 Task: Create New Vendor with Vendor Name: Scott Equipment, Billing Address Line1: 601 Pendergast St., Billing Address Line2: Battle Ground, Billing Address Line3: TX 77905
Action: Mouse moved to (151, 25)
Screenshot: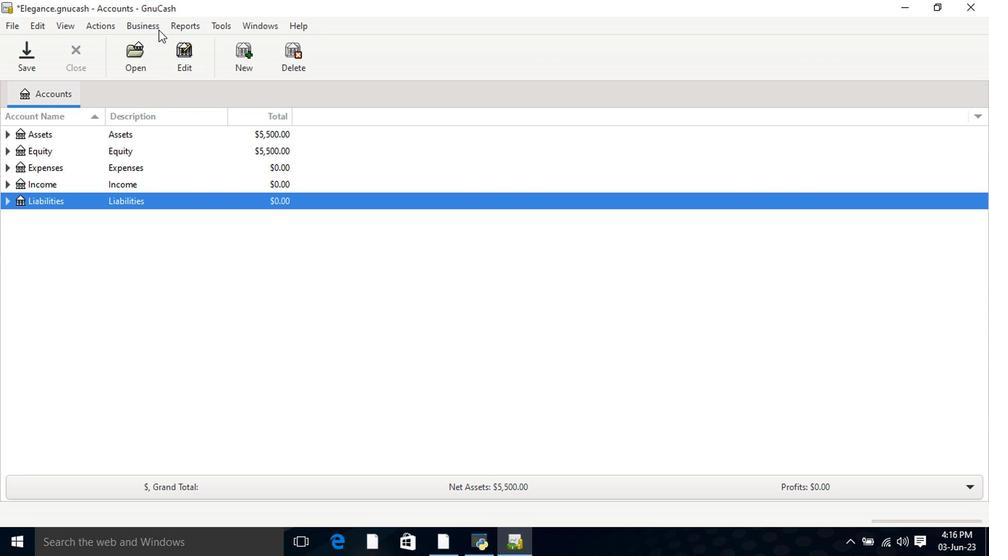 
Action: Mouse pressed left at (151, 25)
Screenshot: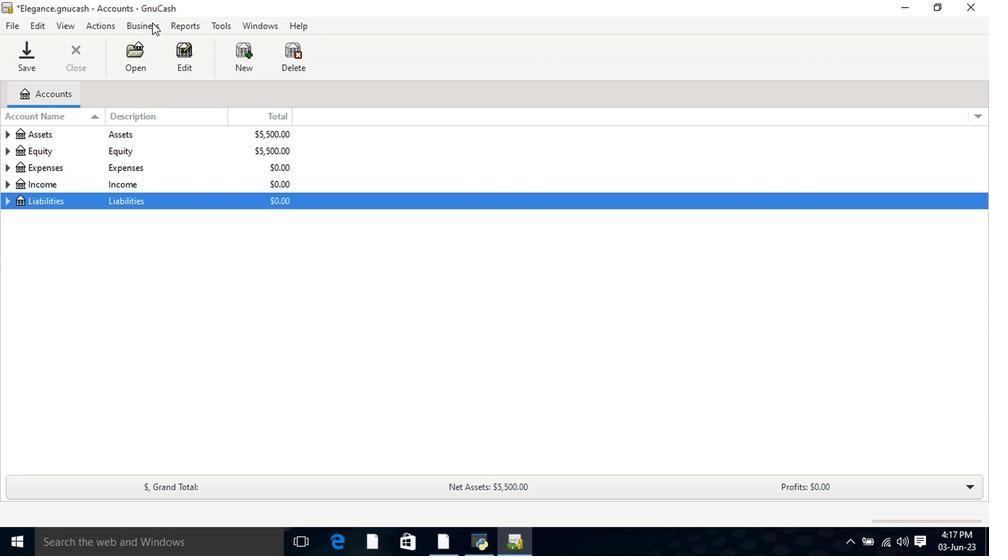 
Action: Mouse moved to (154, 59)
Screenshot: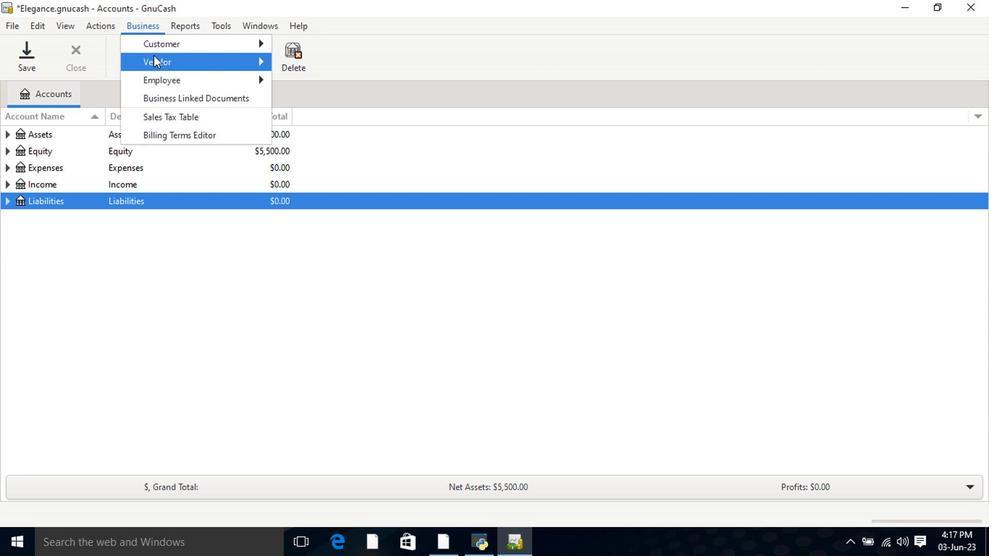 
Action: Mouse pressed left at (154, 59)
Screenshot: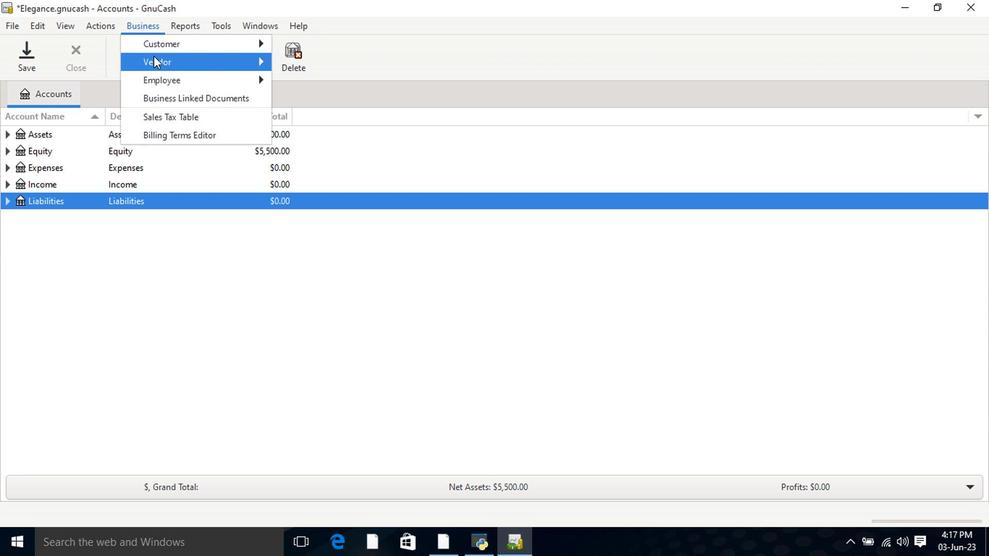 
Action: Mouse moved to (295, 79)
Screenshot: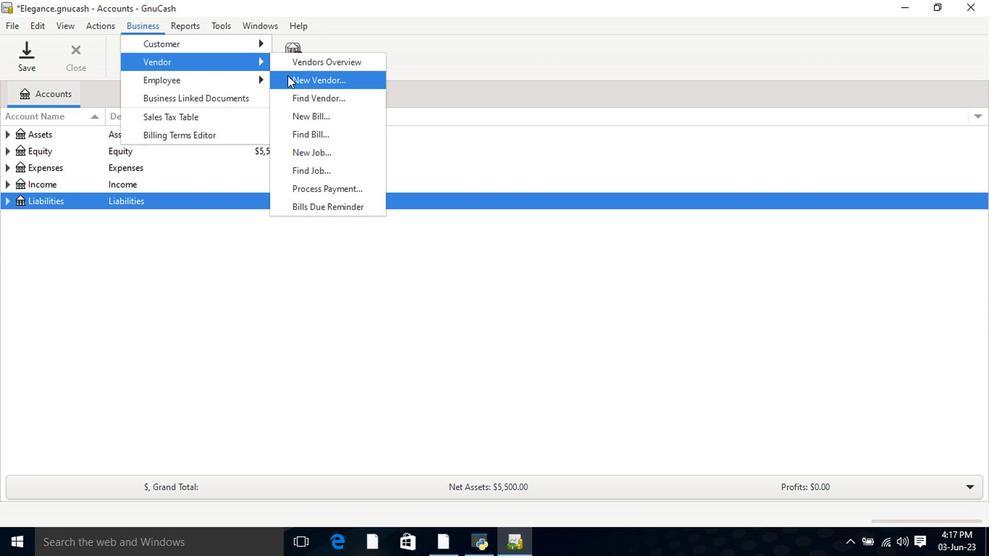 
Action: Mouse pressed left at (295, 79)
Screenshot: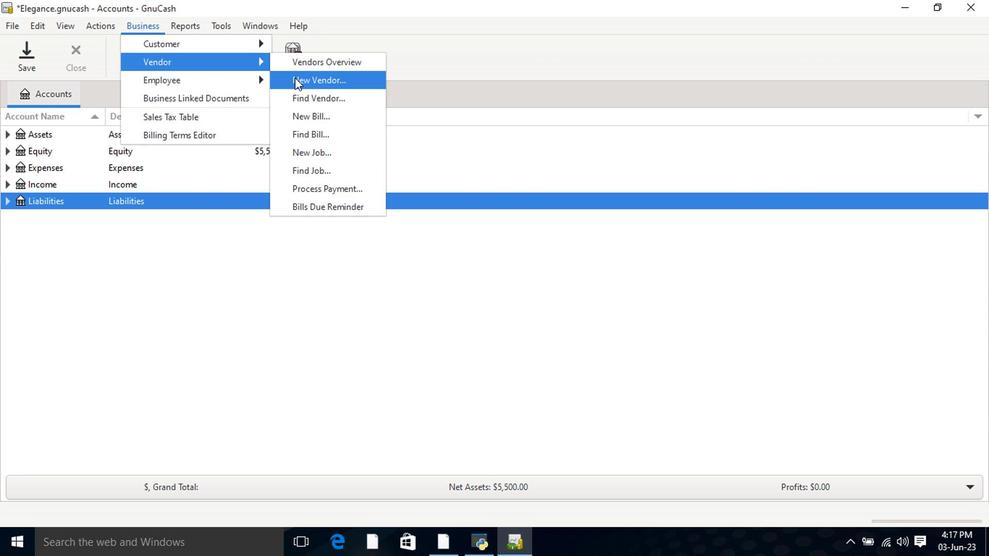 
Action: Mouse moved to (531, 158)
Screenshot: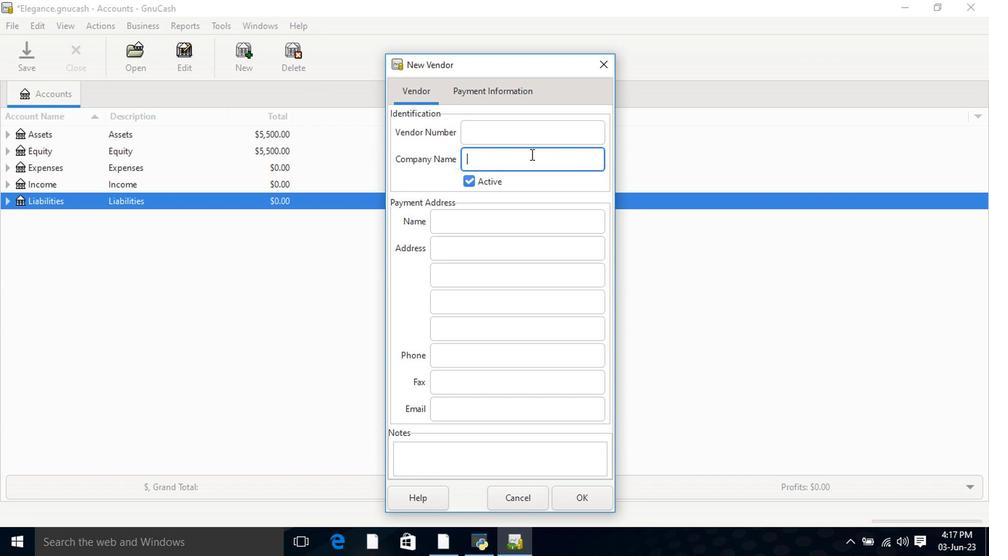 
Action: Key pressed <Key.shift>Scott<Key.space><Key.shift>Equipment<Key.tab><Key.tab><Key.tab>601<Key.space><Key.shift>Pendergast<Key.space><Key.shift>St.<Key.tab><Key.shift>Battle<Key.space><Key.shift>Ground<Key.tab><Key.shift>TX<Key.space>77905<Key.tab><Key.tab>
Screenshot: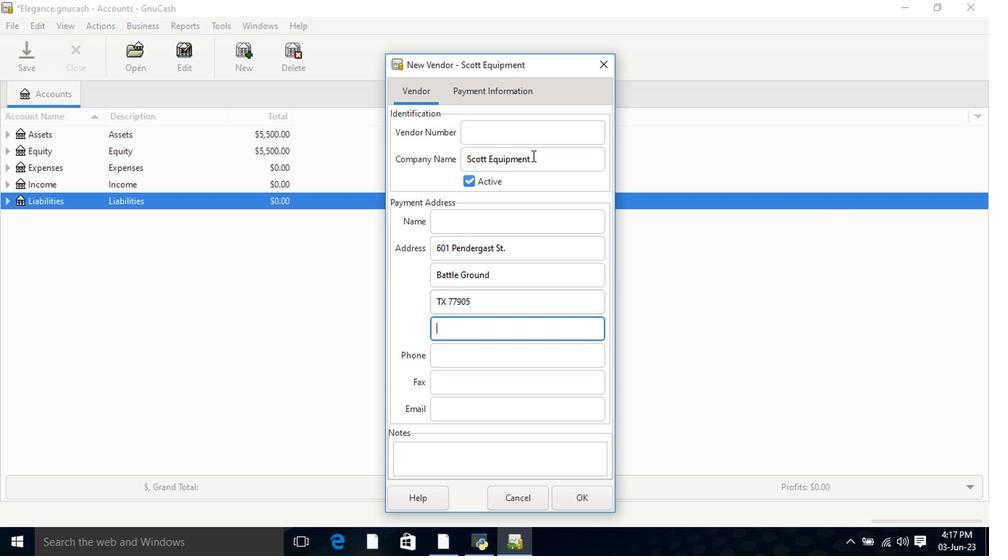 
Action: Mouse moved to (508, 94)
Screenshot: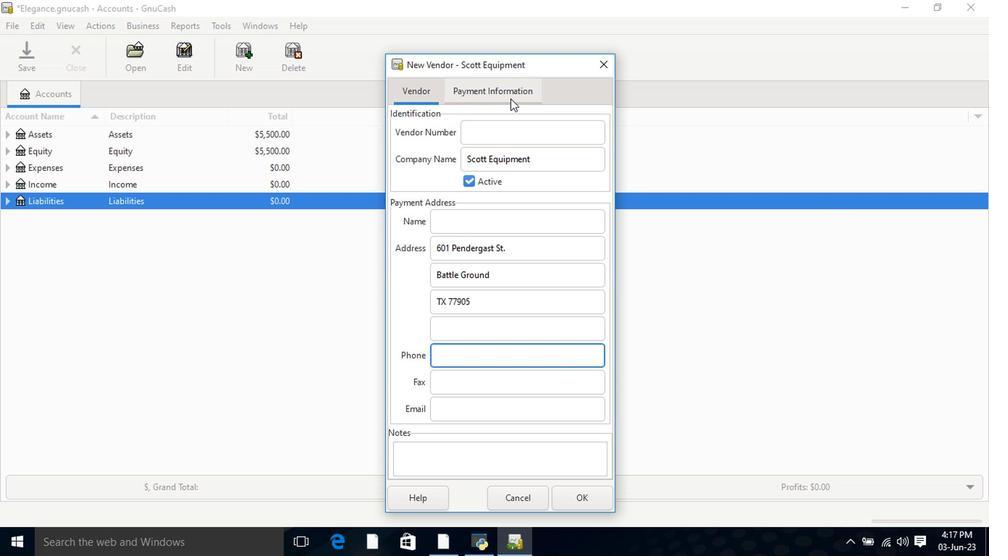 
Action: Mouse pressed left at (508, 94)
Screenshot: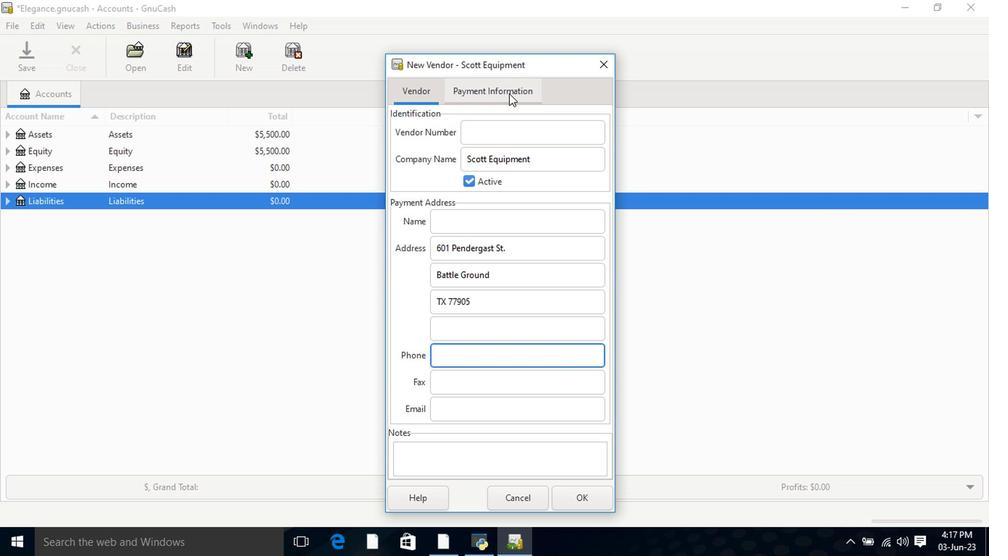 
Action: Mouse moved to (578, 499)
Screenshot: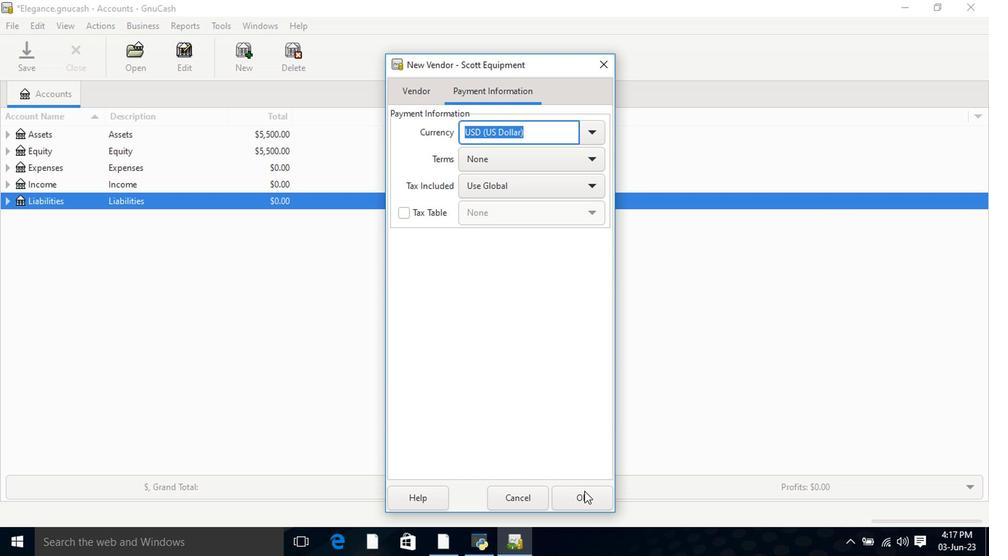 
Action: Mouse pressed left at (578, 499)
Screenshot: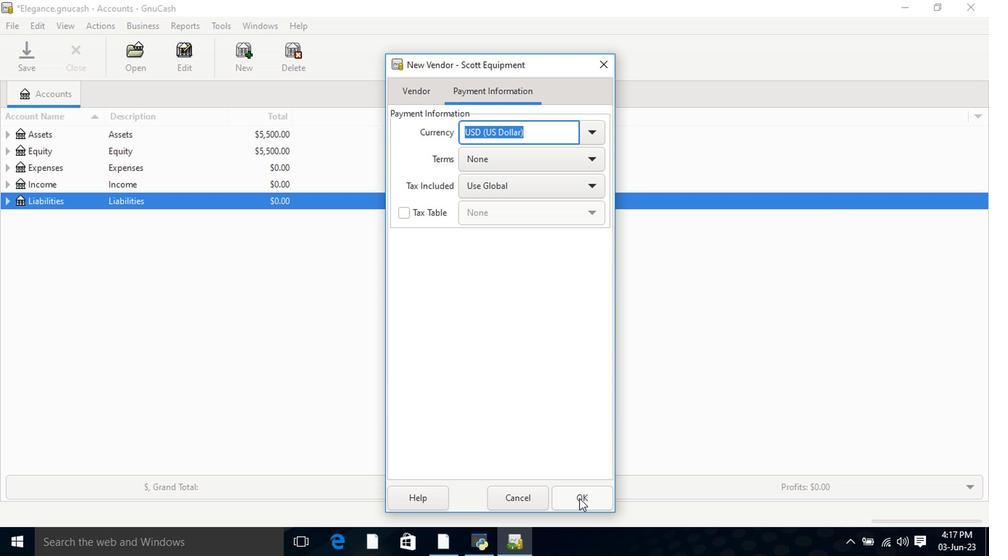 
Action: Mouse moved to (497, 325)
Screenshot: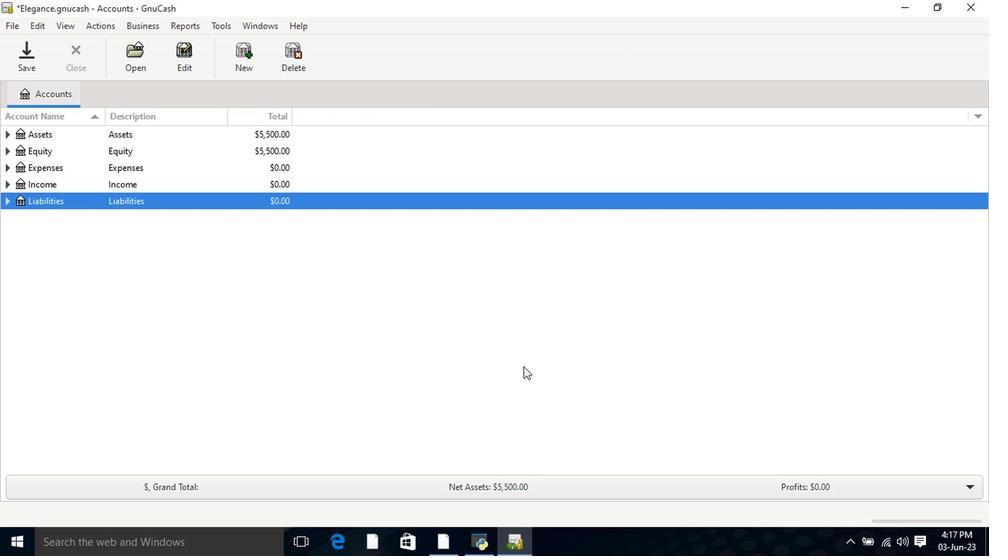 
